 Task: Select a double-sized bedsheet from the Home and Kitchen section and add it to your shopping bag.
Action: Mouse moved to (549, 71)
Screenshot: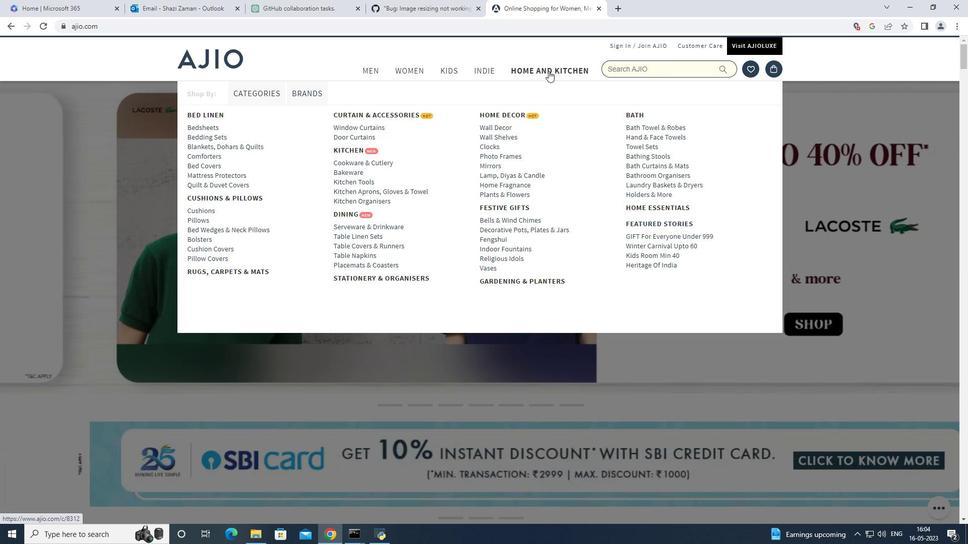 
Action: Mouse pressed left at (549, 71)
Screenshot: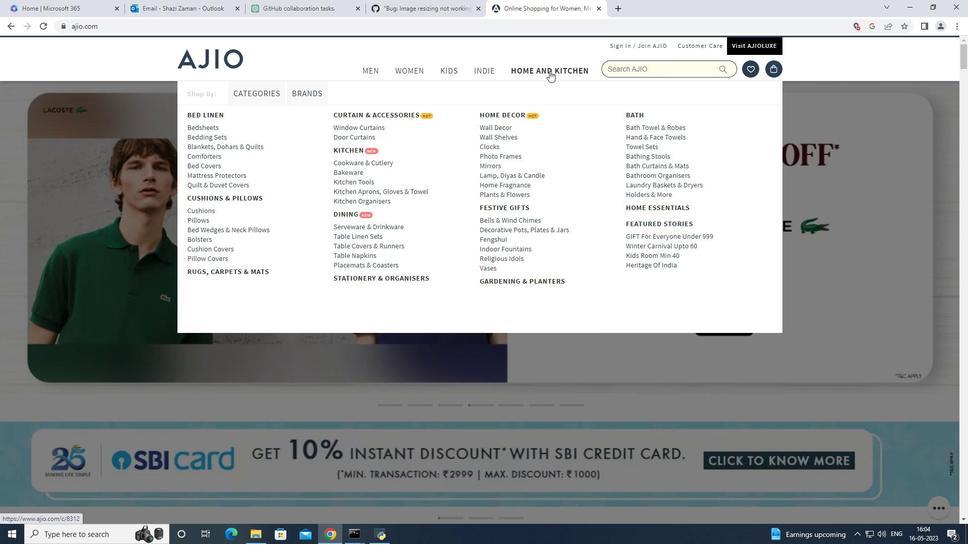 
Action: Mouse moved to (494, 225)
Screenshot: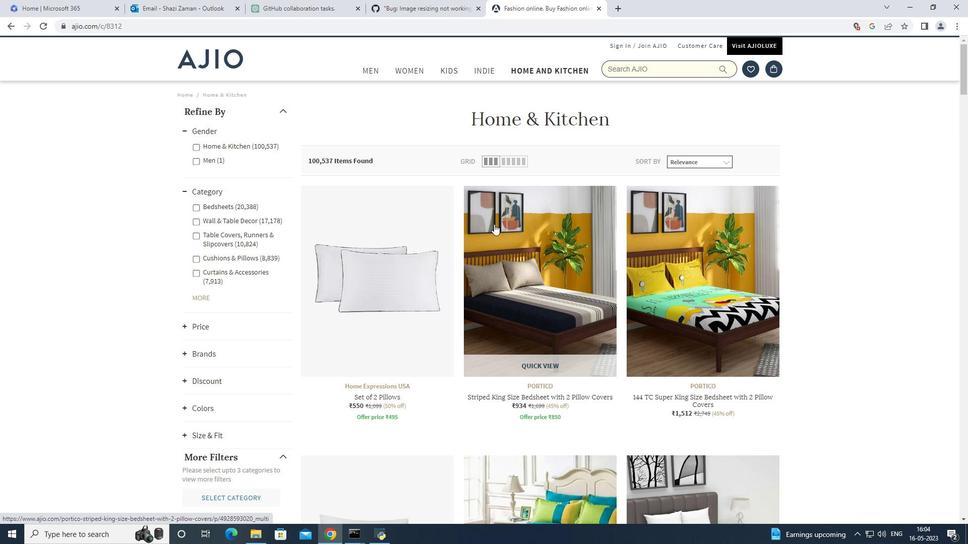 
Action: Mouse scrolled (494, 224) with delta (0, 0)
Screenshot: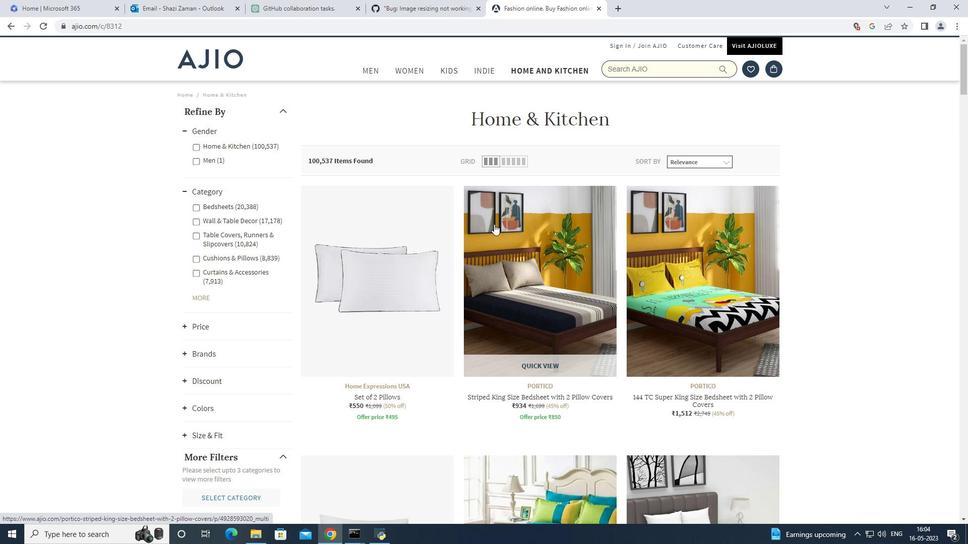 
Action: Mouse moved to (454, 250)
Screenshot: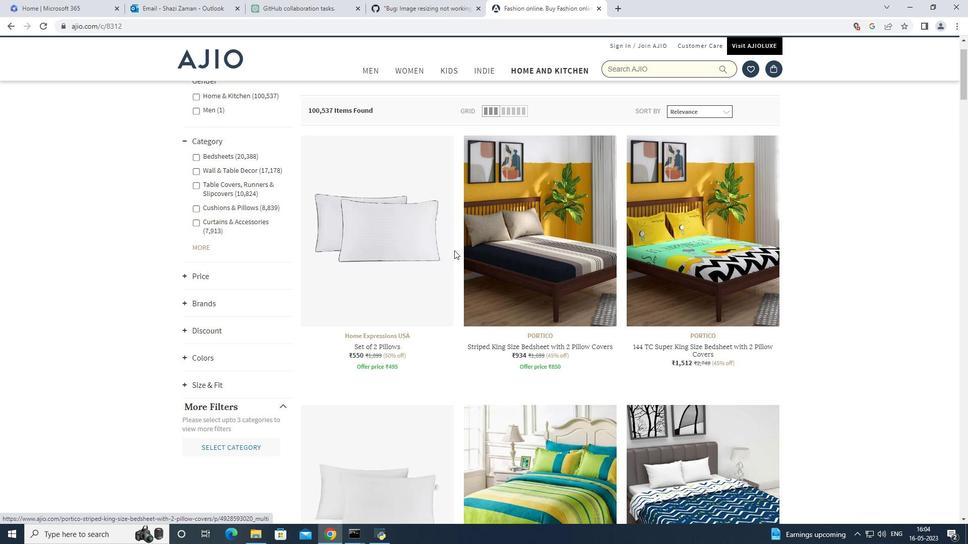
Action: Mouse scrolled (454, 250) with delta (0, 0)
Screenshot: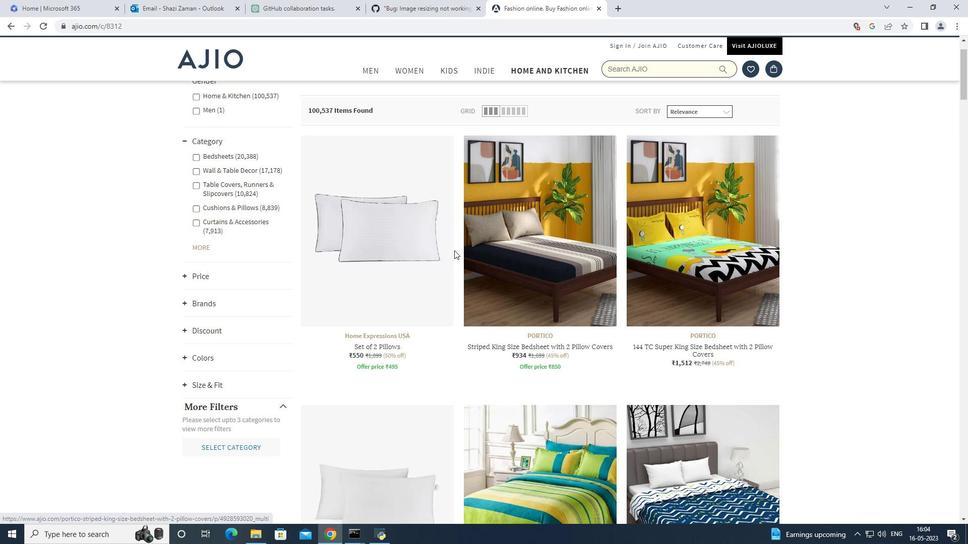 
Action: Mouse scrolled (454, 250) with delta (0, 0)
Screenshot: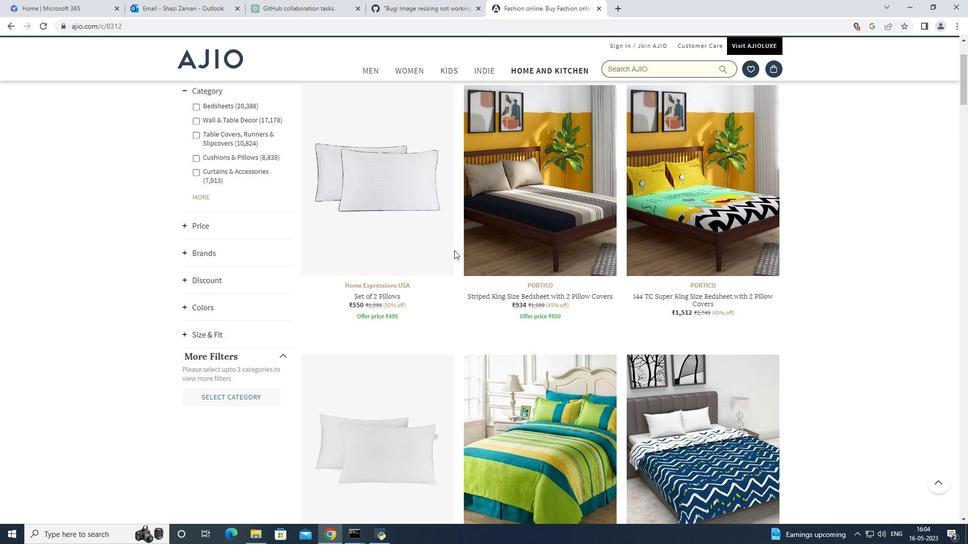 
Action: Mouse scrolled (454, 250) with delta (0, 0)
Screenshot: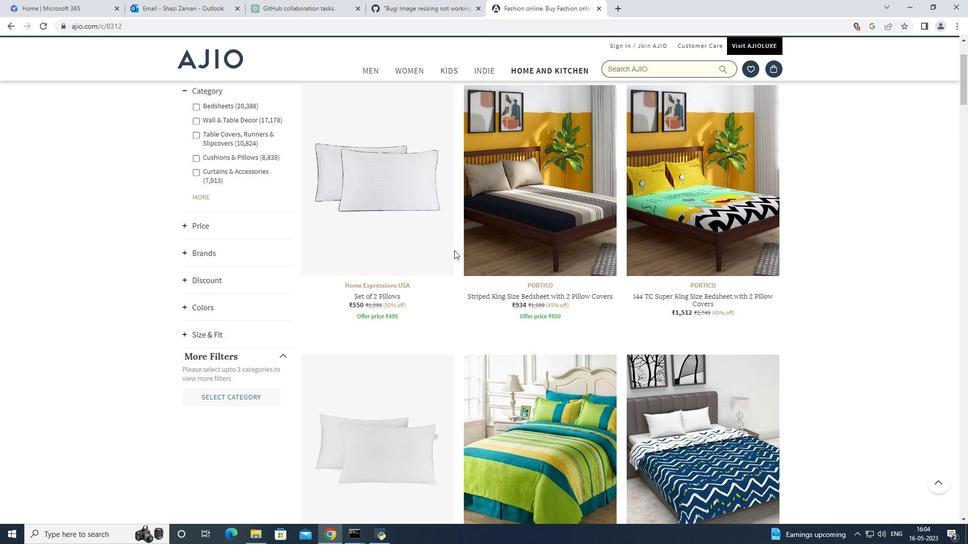 
Action: Mouse moved to (471, 257)
Screenshot: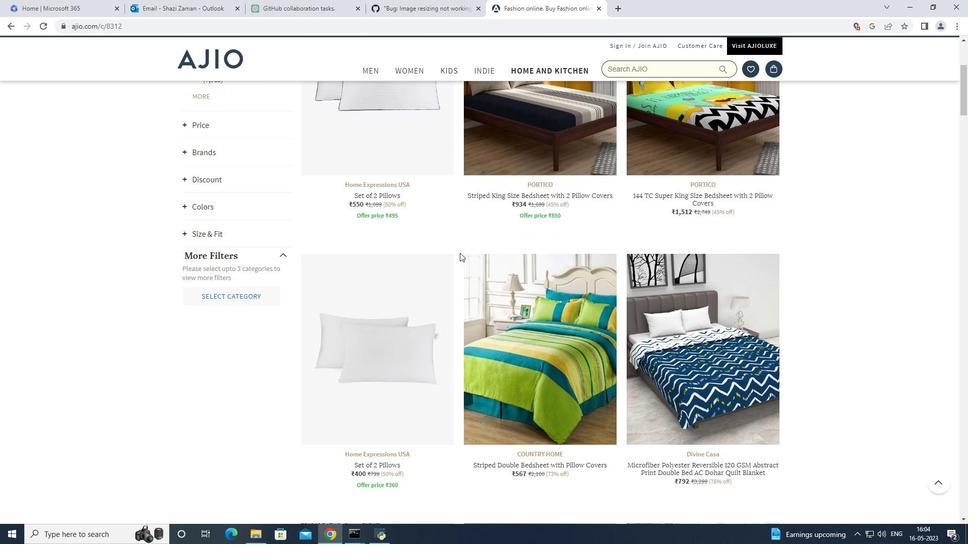 
Action: Mouse scrolled (467, 255) with delta (0, 0)
Screenshot: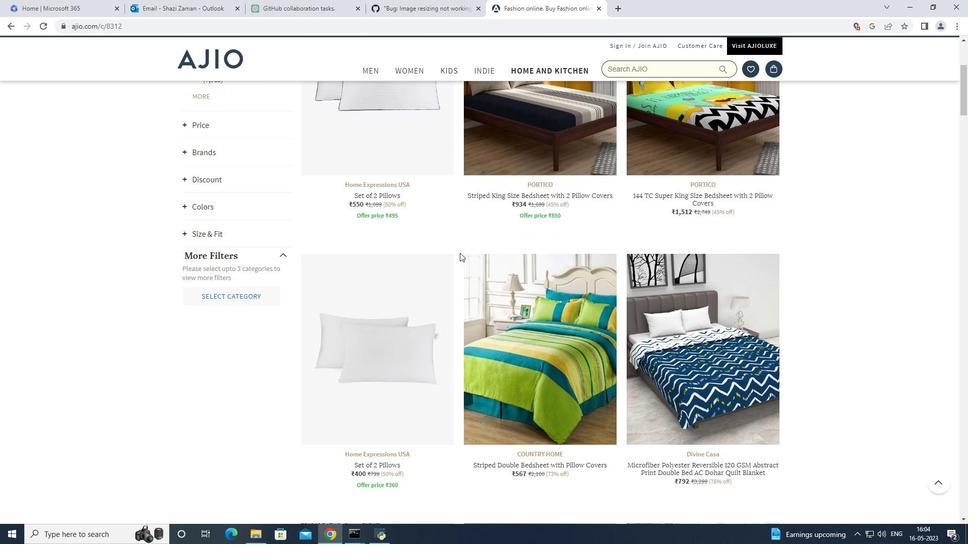 
Action: Mouse moved to (485, 261)
Screenshot: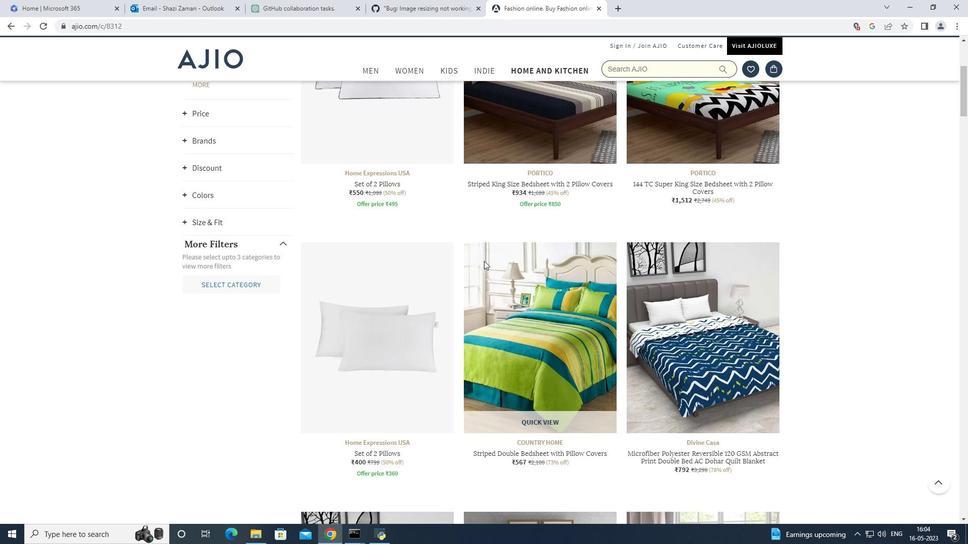 
Action: Mouse scrolled (485, 261) with delta (0, 0)
Screenshot: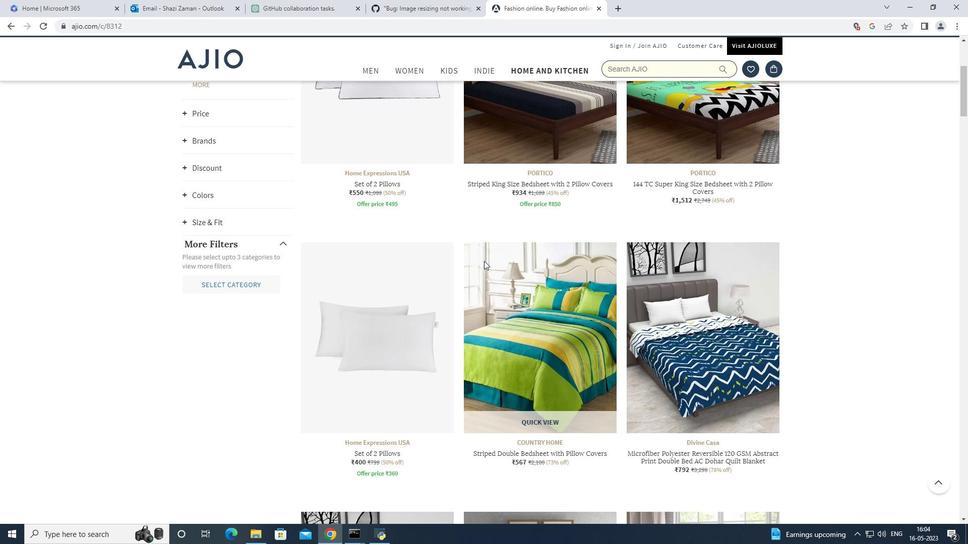 
Action: Mouse scrolled (485, 261) with delta (0, 0)
Screenshot: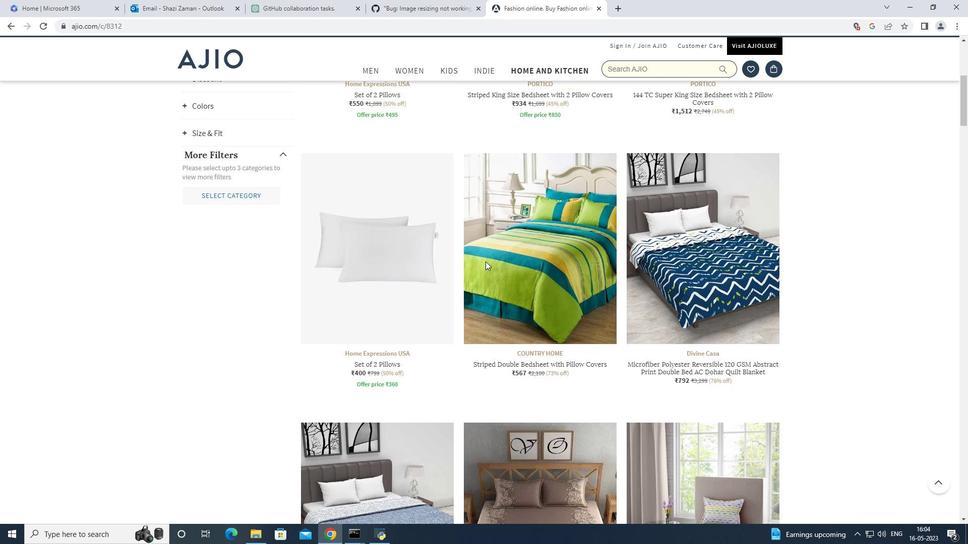 
Action: Mouse scrolled (485, 261) with delta (0, 0)
Screenshot: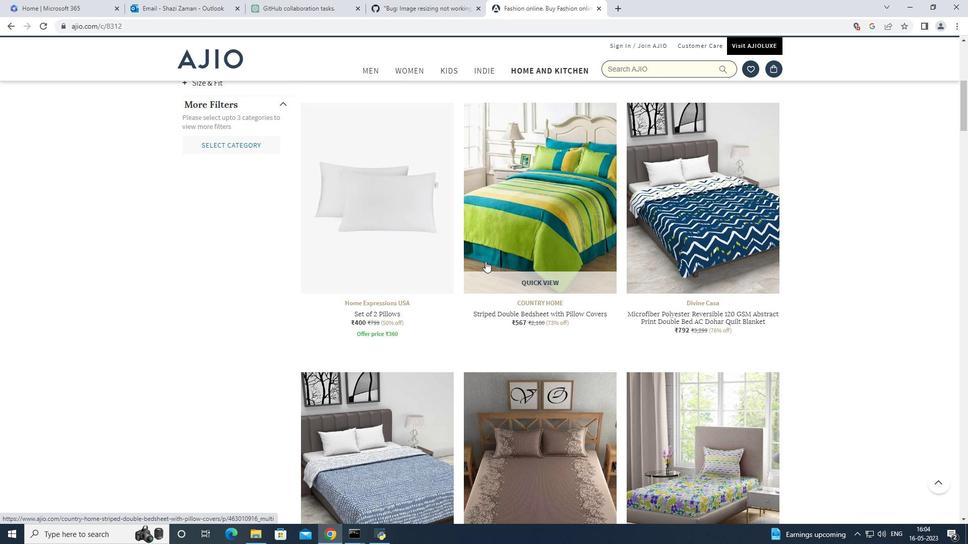 
Action: Mouse scrolled (485, 261) with delta (0, 0)
Screenshot: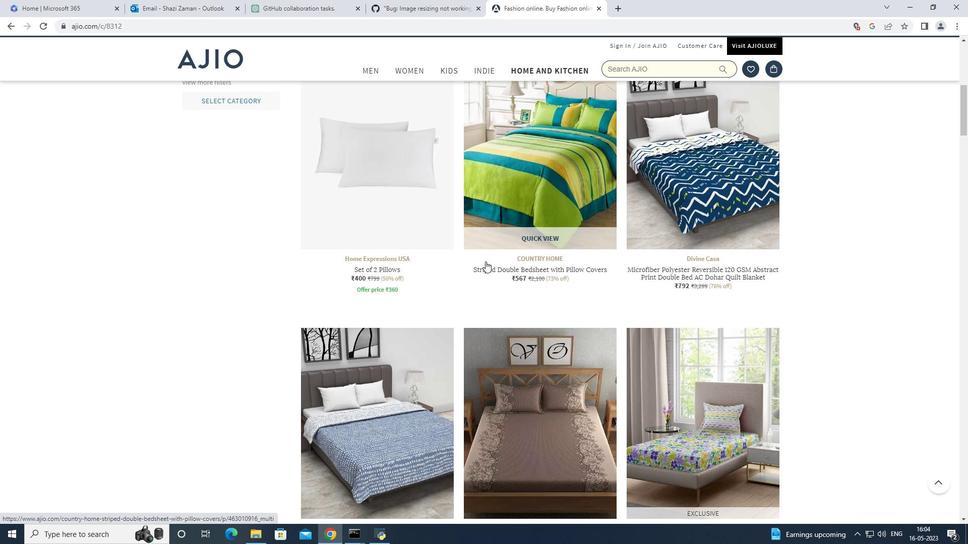 
Action: Mouse moved to (514, 294)
Screenshot: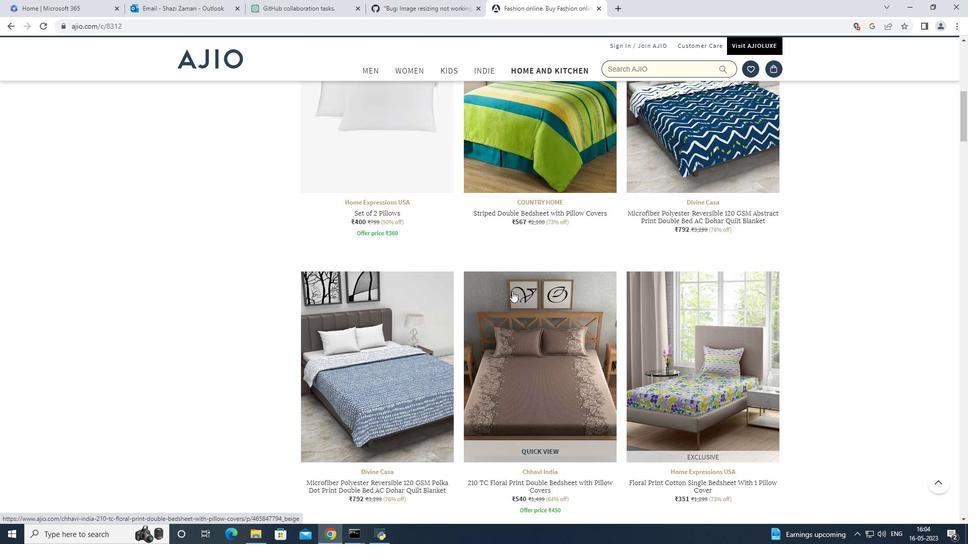 
Action: Mouse pressed left at (514, 294)
Screenshot: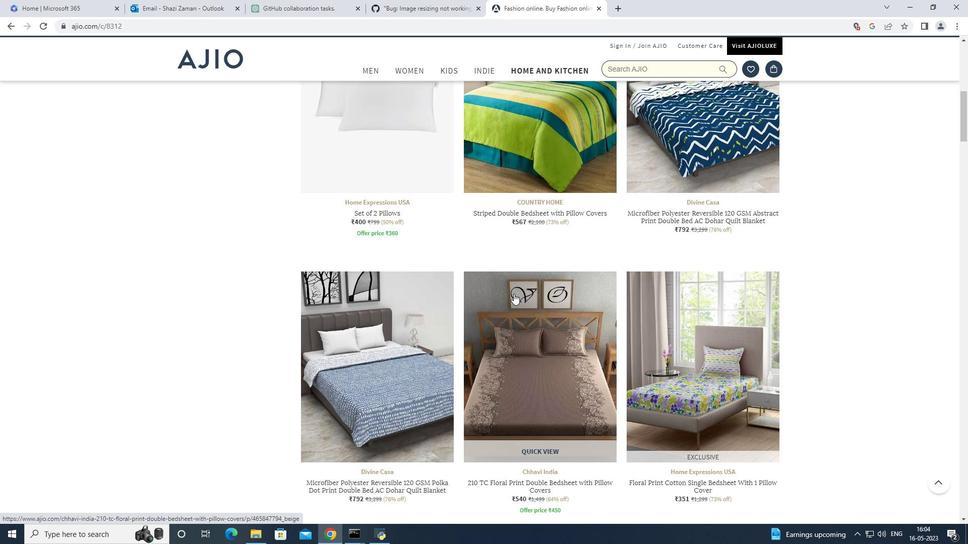 
Action: Mouse moved to (677, 361)
Screenshot: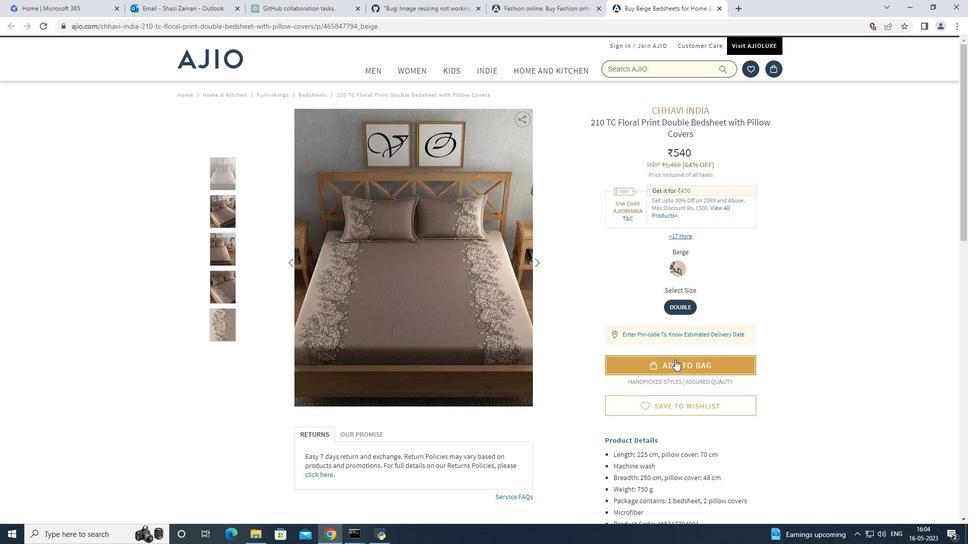 
Action: Mouse pressed left at (677, 361)
Screenshot: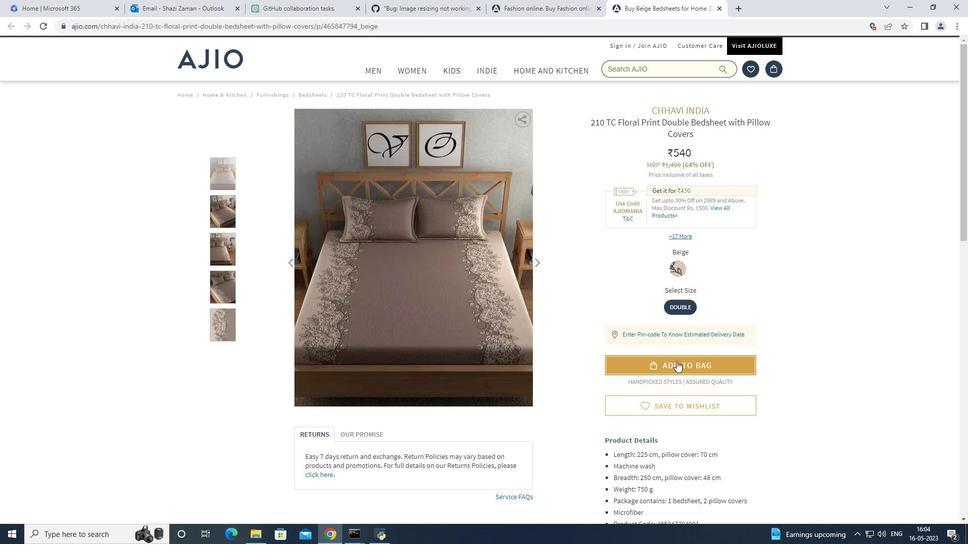 
Action: Mouse moved to (773, 73)
Screenshot: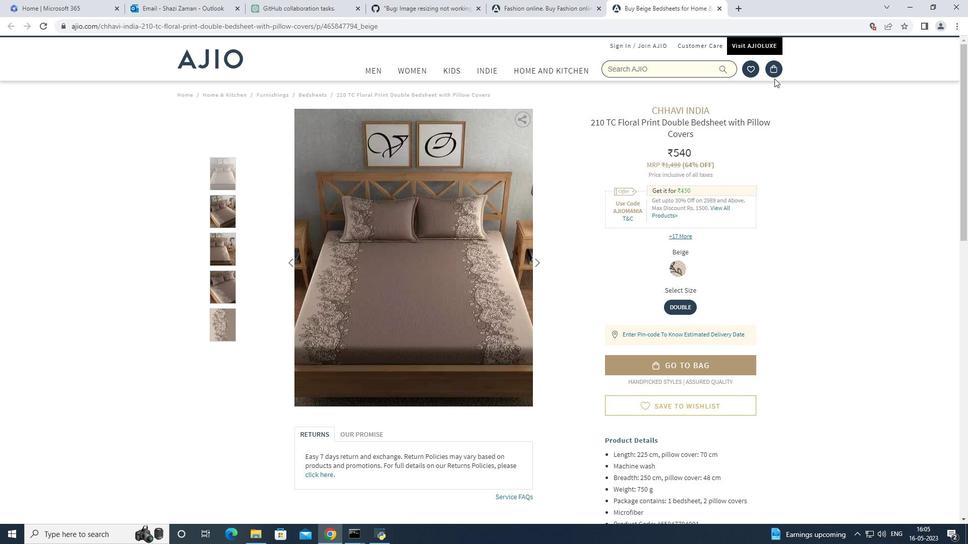 
